 Task: View online service setting.
Action: Mouse moved to (27, 8)
Screenshot: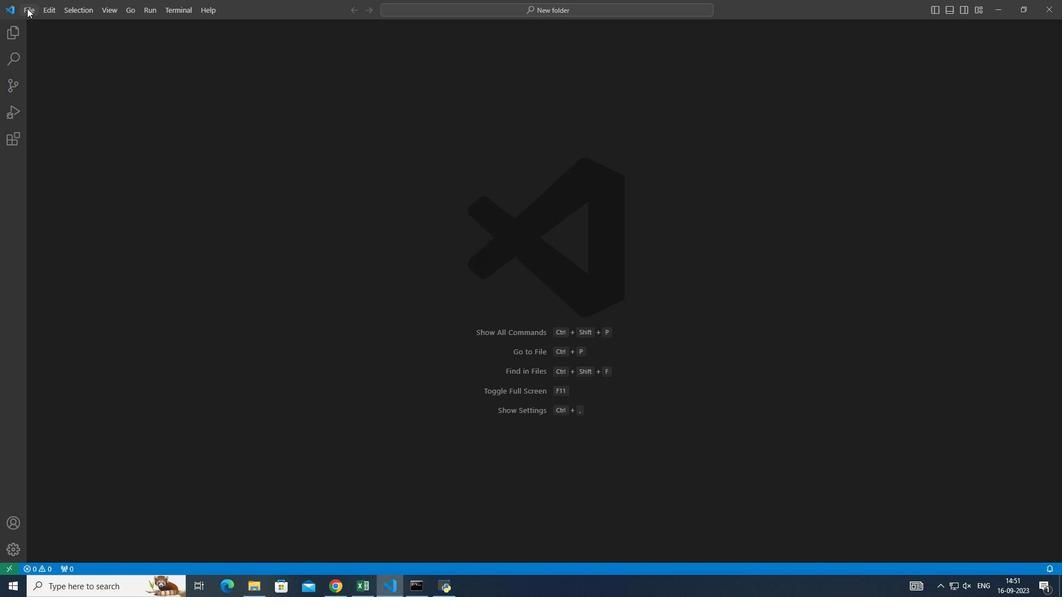 
Action: Mouse pressed left at (27, 8)
Screenshot: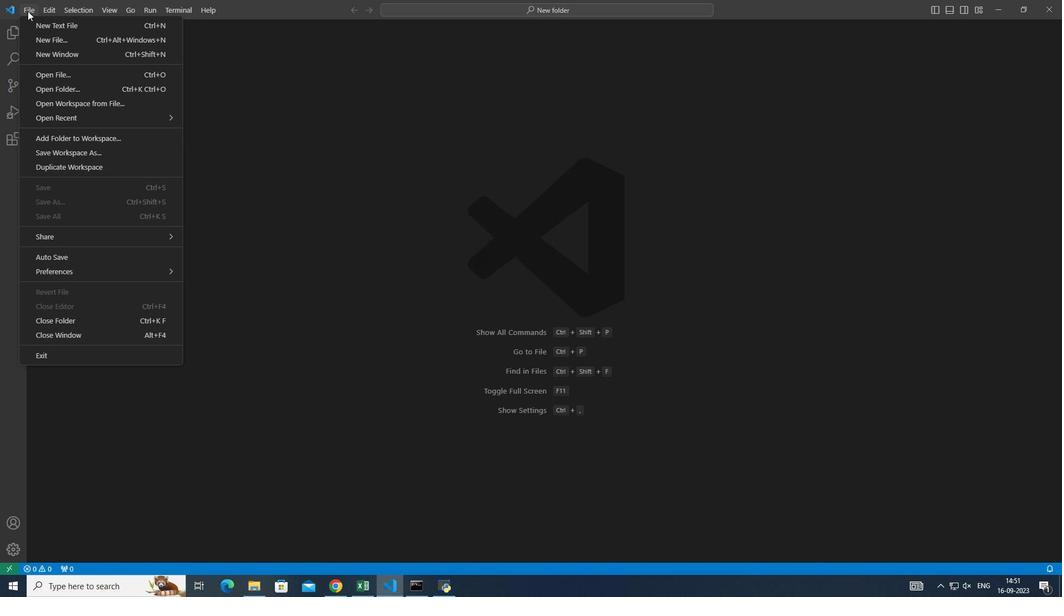 
Action: Mouse moved to (250, 398)
Screenshot: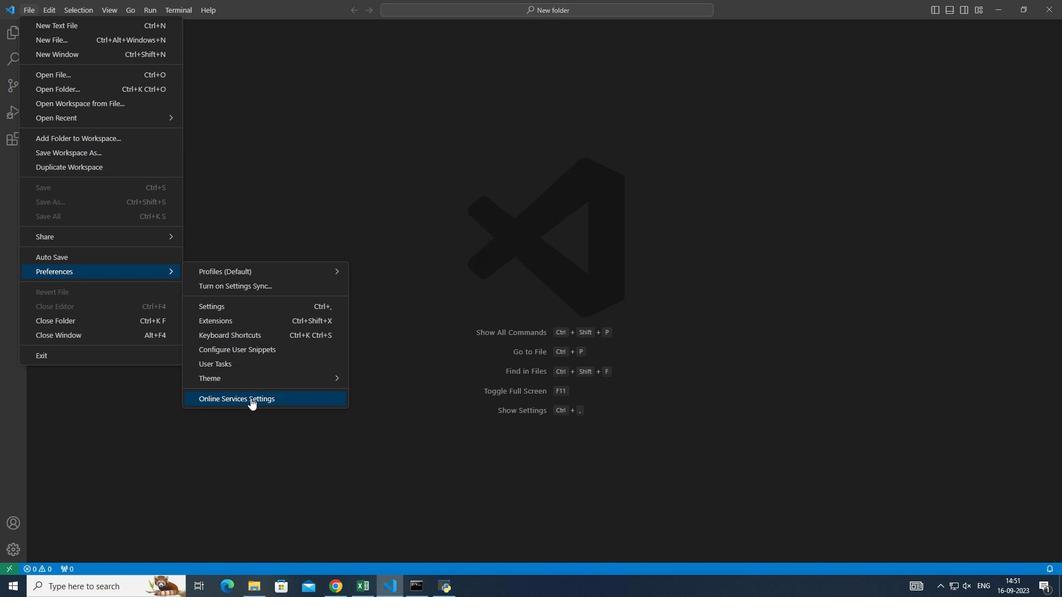 
Action: Mouse pressed left at (250, 398)
Screenshot: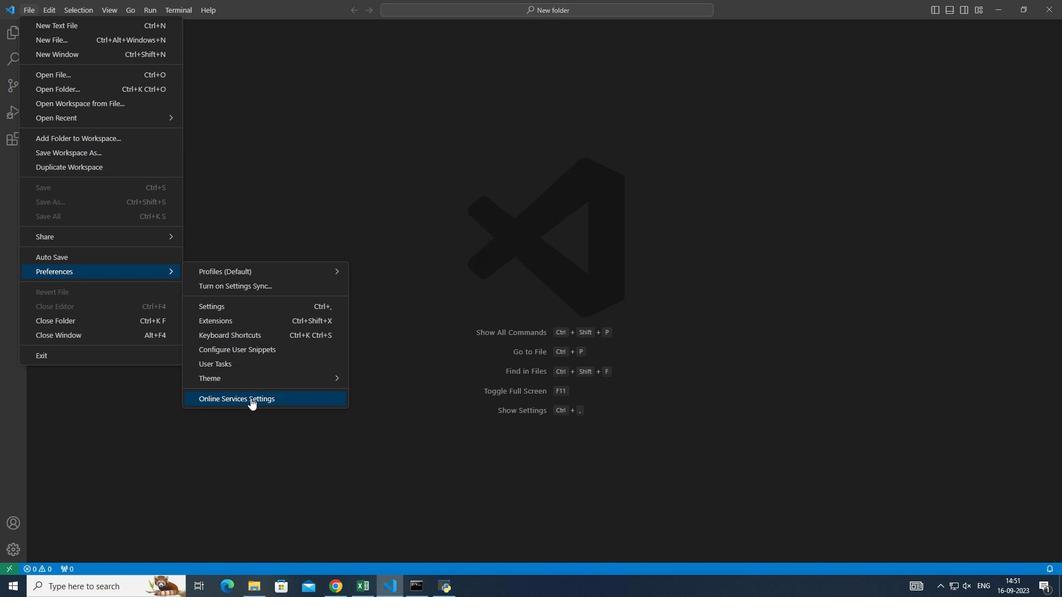 
Action: Mouse moved to (303, 248)
Screenshot: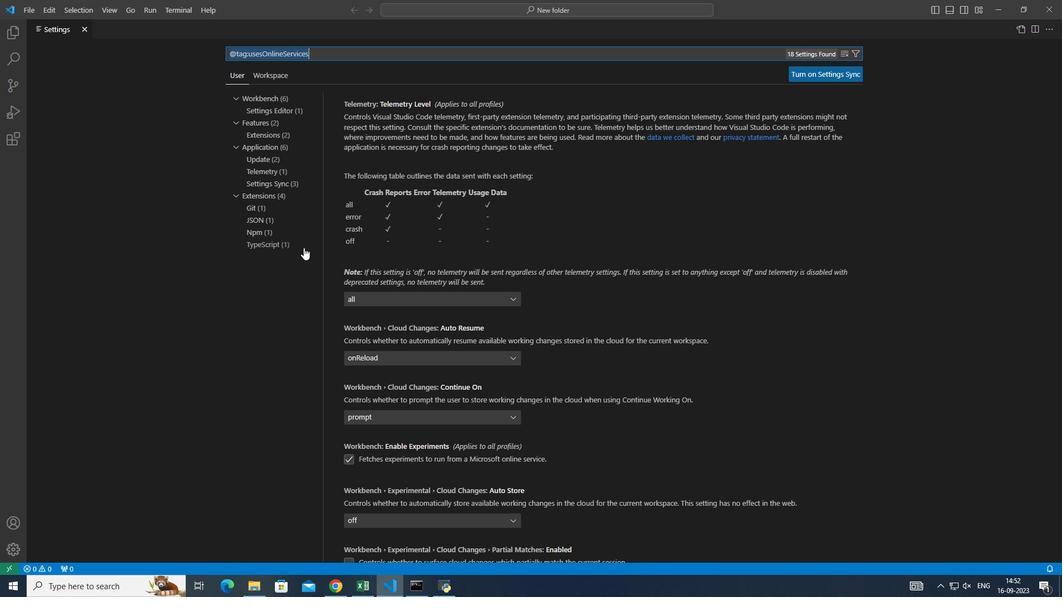 
Action: Mouse scrolled (303, 247) with delta (0, 0)
Screenshot: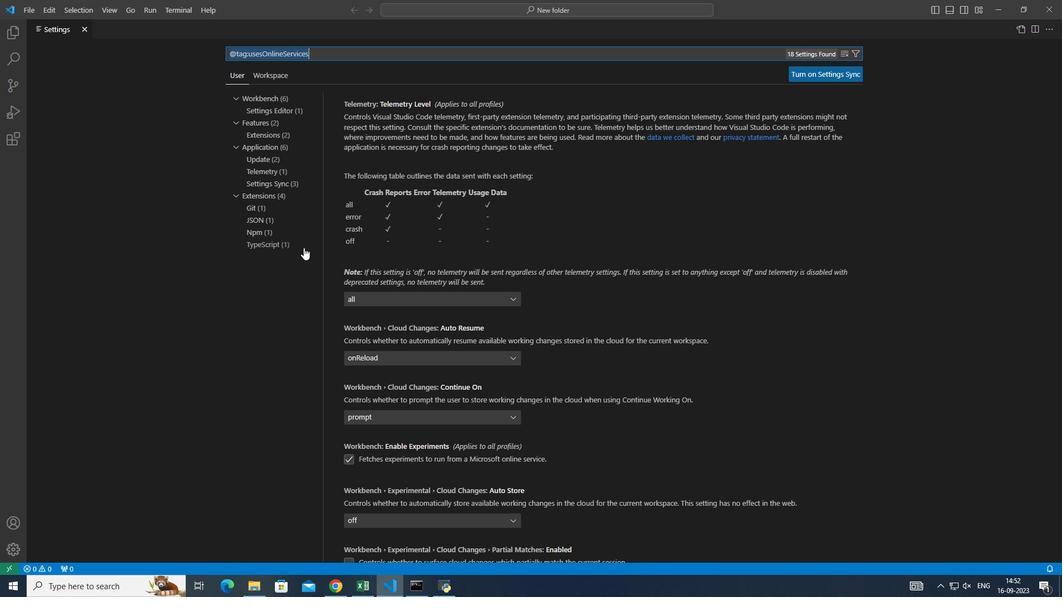 
Action: Mouse scrolled (303, 247) with delta (0, 0)
Screenshot: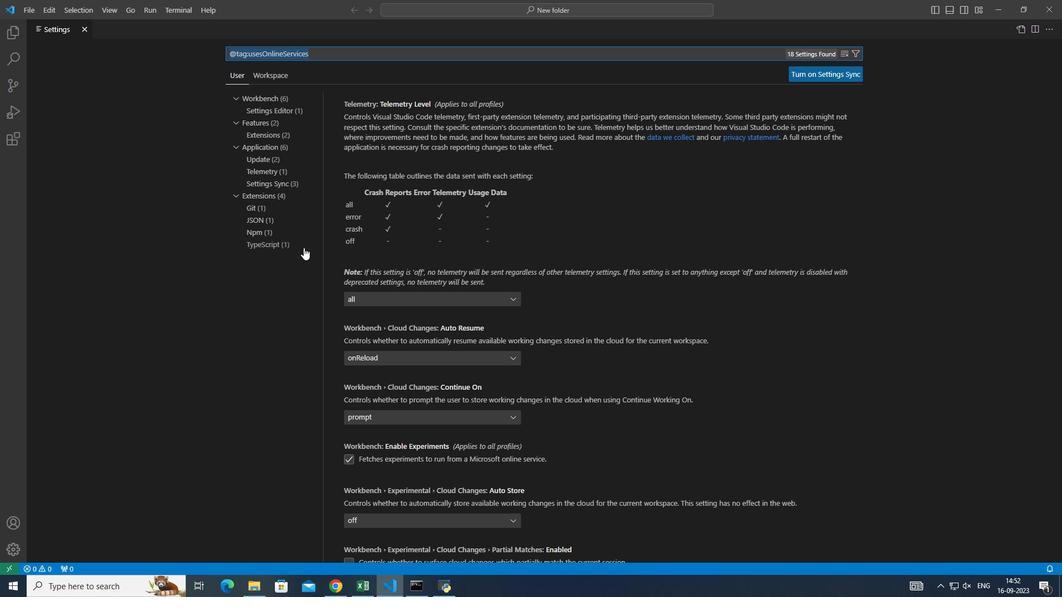 
Action: Mouse scrolled (303, 247) with delta (0, 0)
Screenshot: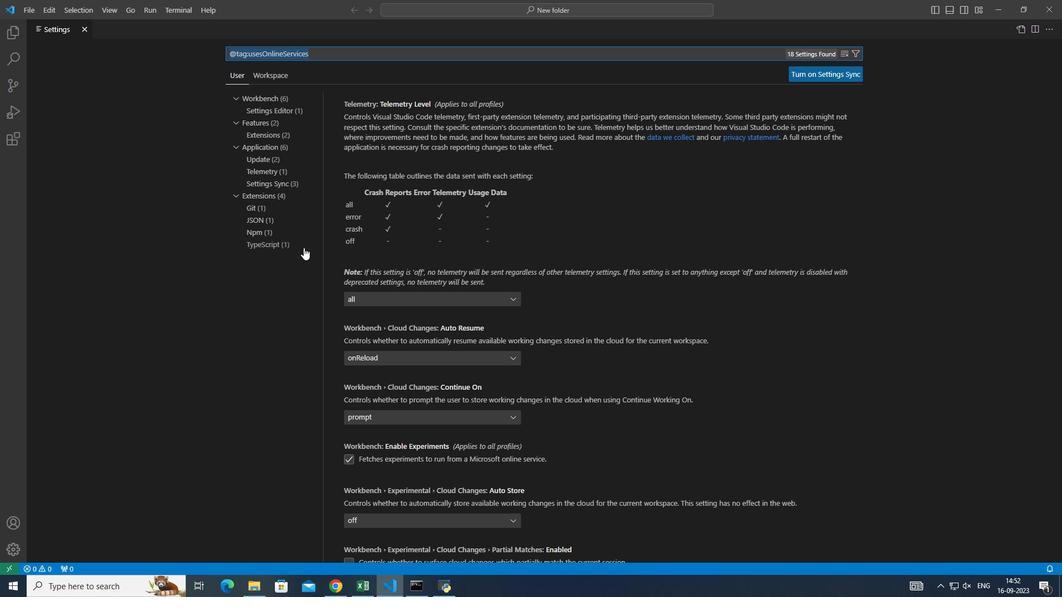 
Action: Mouse moved to (288, 278)
Screenshot: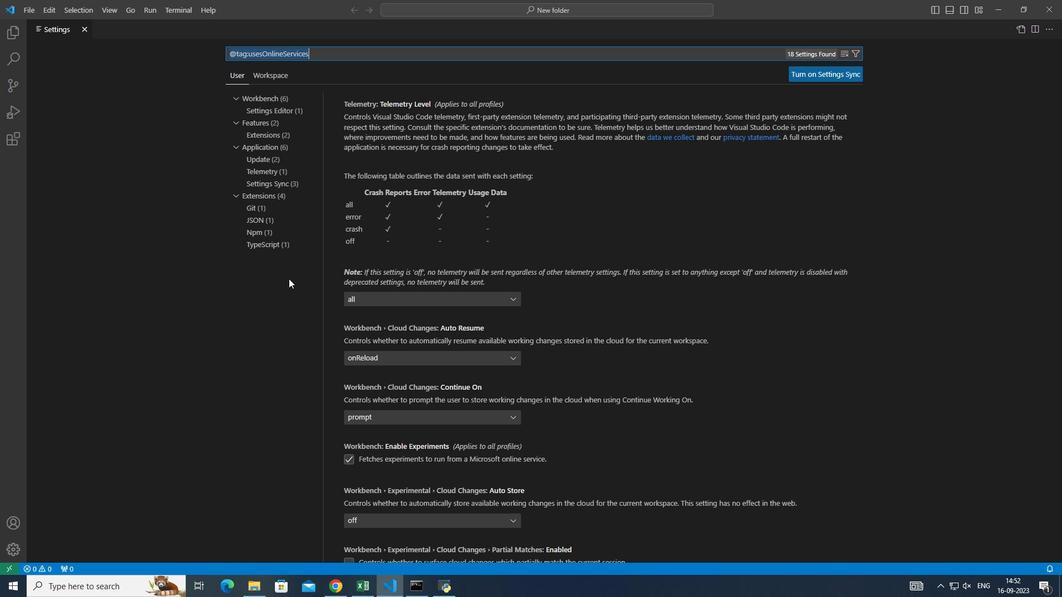 
